 Task: Create a due date automation trigger when advanced on, the moment a card is due add dates due in more than 1 working days.
Action: Mouse moved to (966, 287)
Screenshot: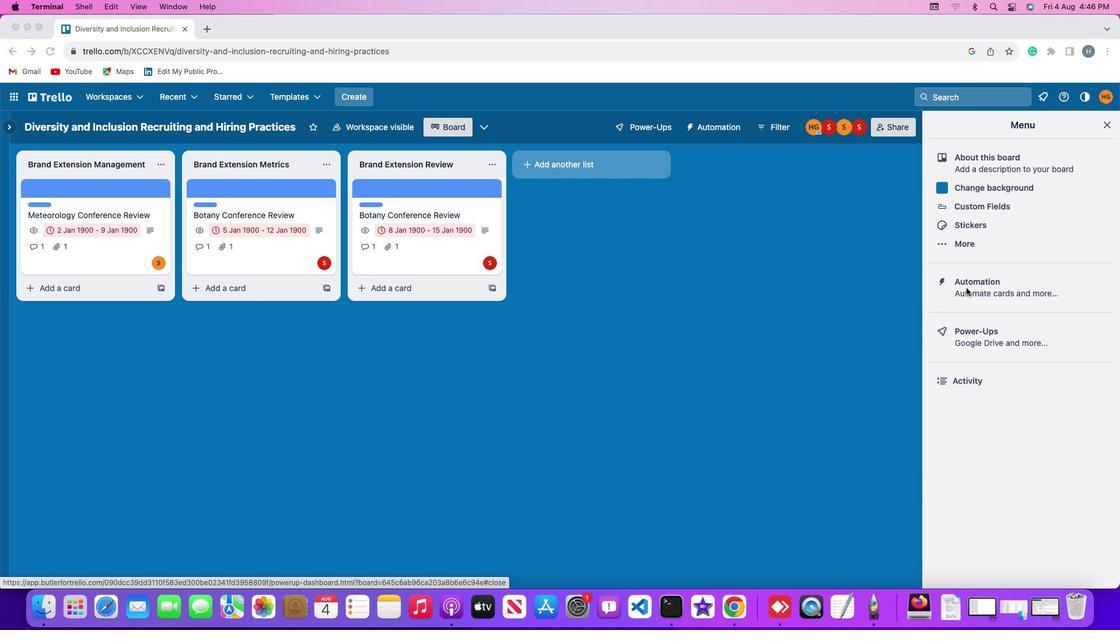 
Action: Mouse pressed left at (966, 287)
Screenshot: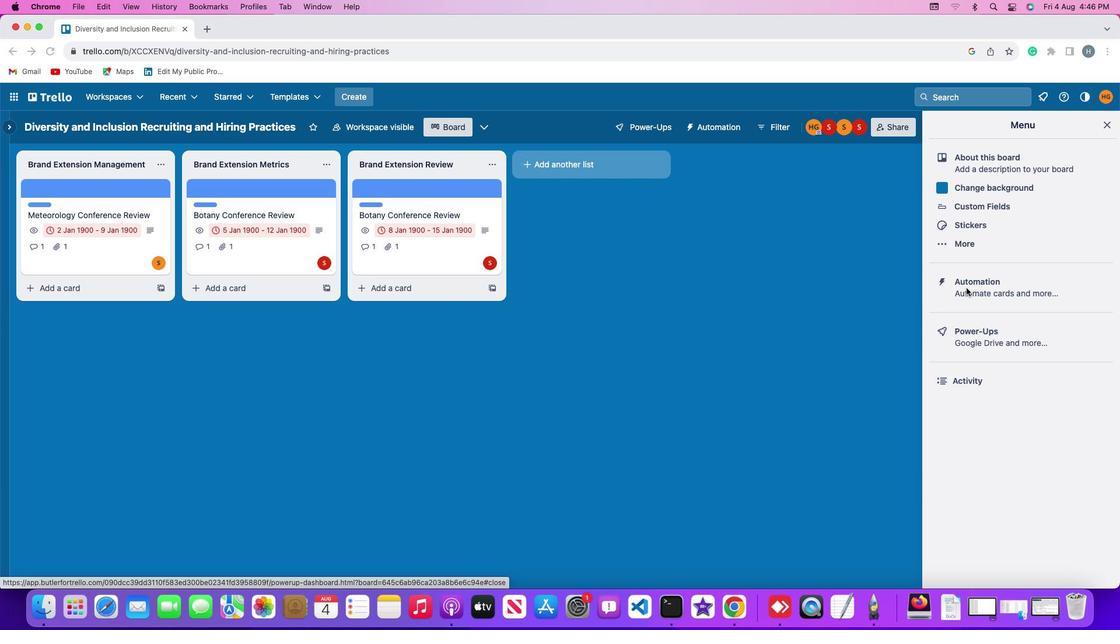 
Action: Mouse pressed left at (966, 287)
Screenshot: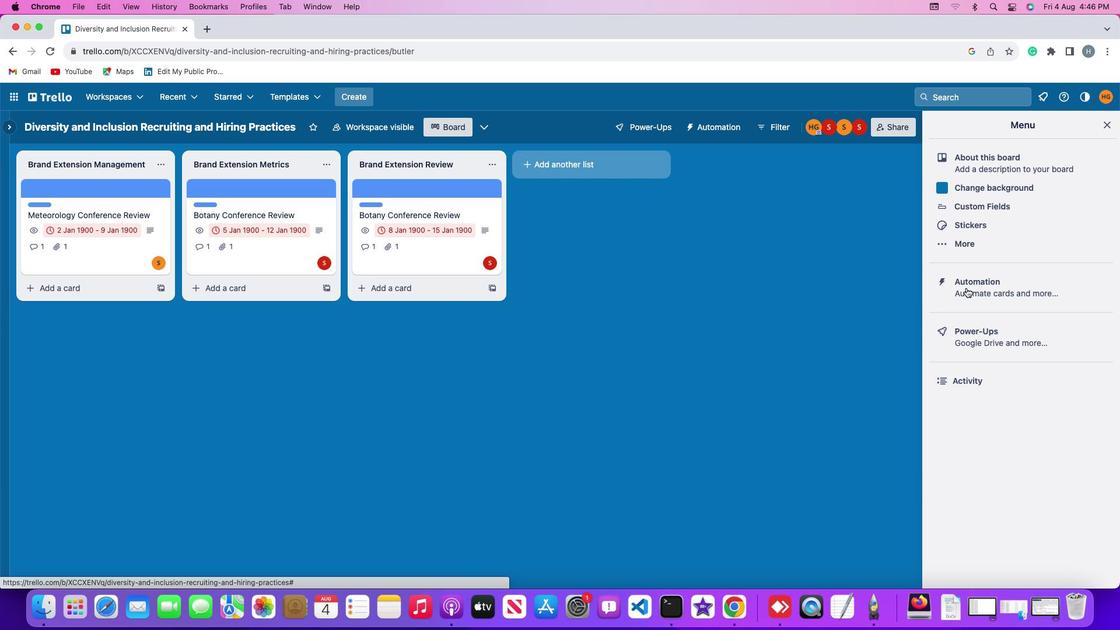 
Action: Mouse moved to (59, 274)
Screenshot: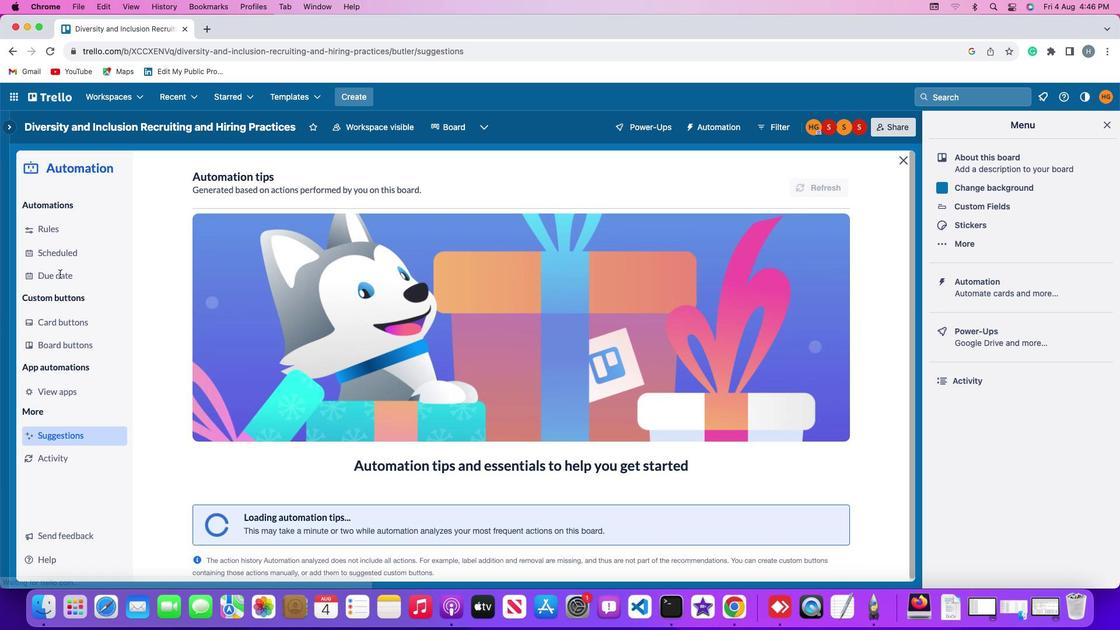 
Action: Mouse pressed left at (59, 274)
Screenshot: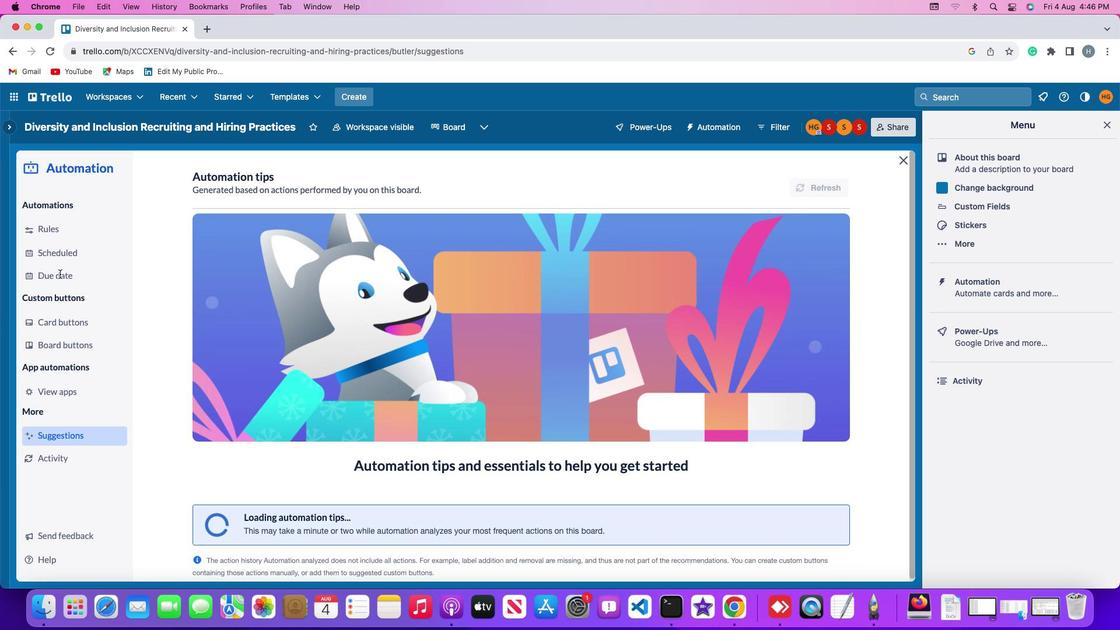 
Action: Mouse moved to (784, 178)
Screenshot: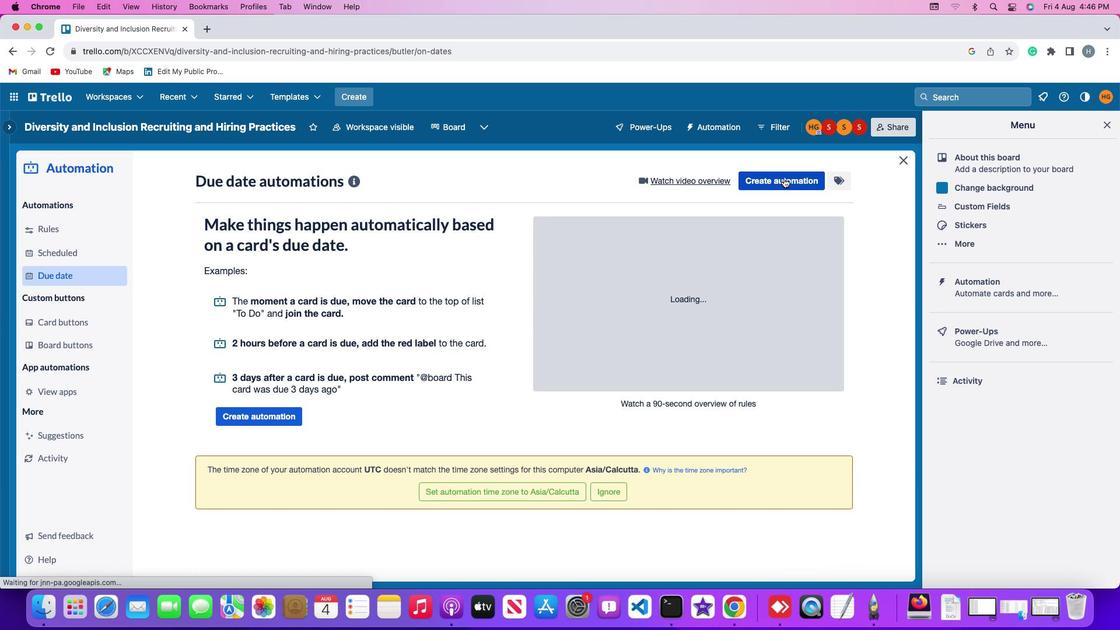
Action: Mouse pressed left at (784, 178)
Screenshot: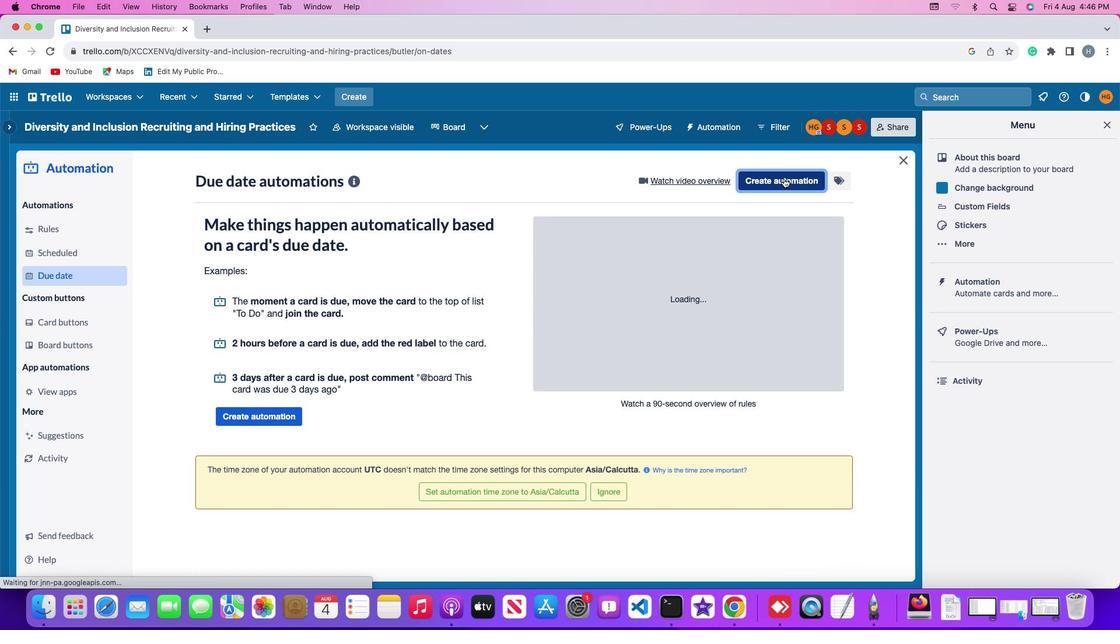 
Action: Mouse moved to (503, 292)
Screenshot: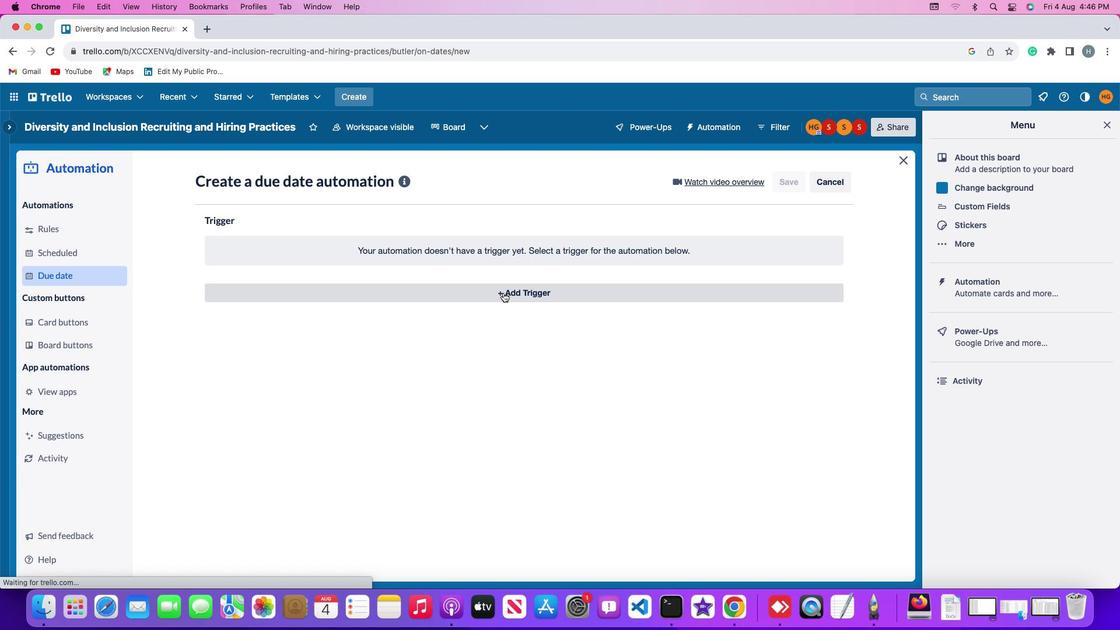 
Action: Mouse pressed left at (503, 292)
Screenshot: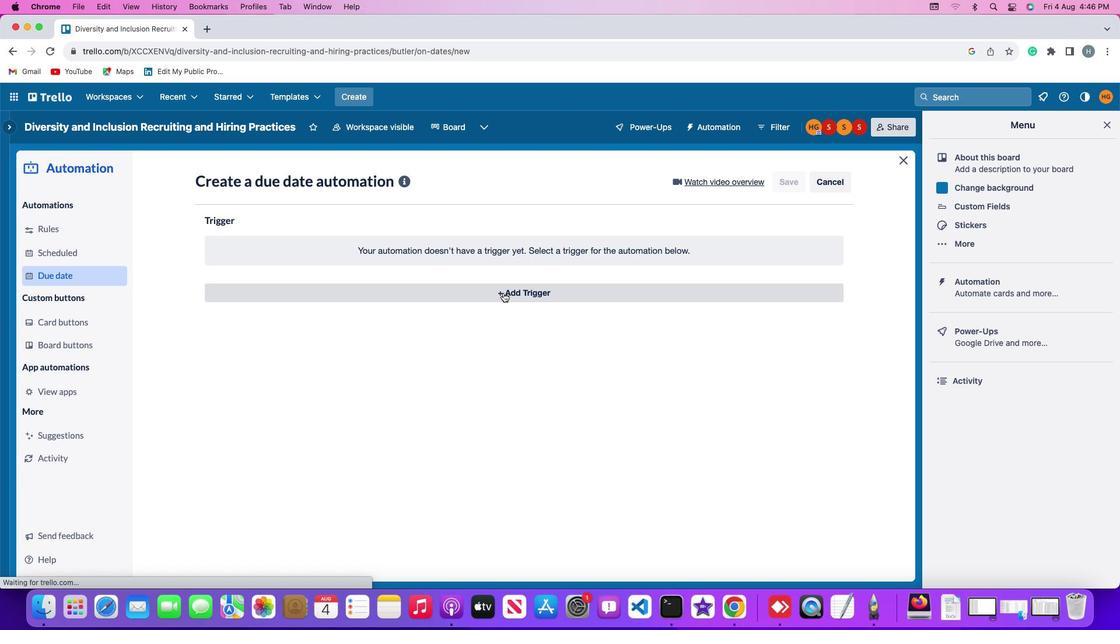 
Action: Mouse moved to (230, 426)
Screenshot: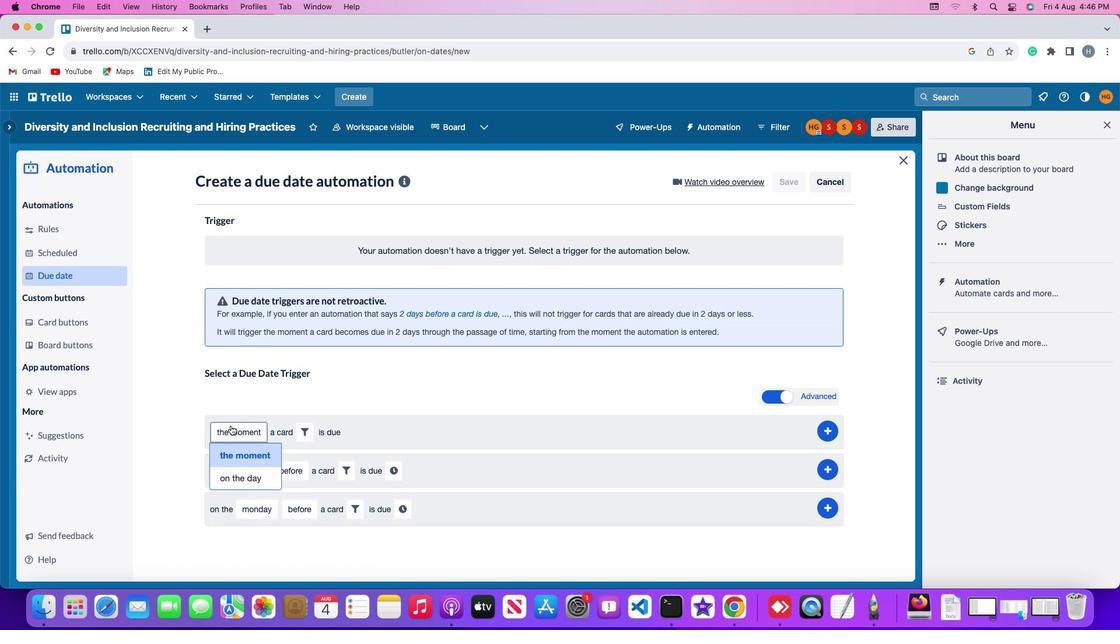 
Action: Mouse pressed left at (230, 426)
Screenshot: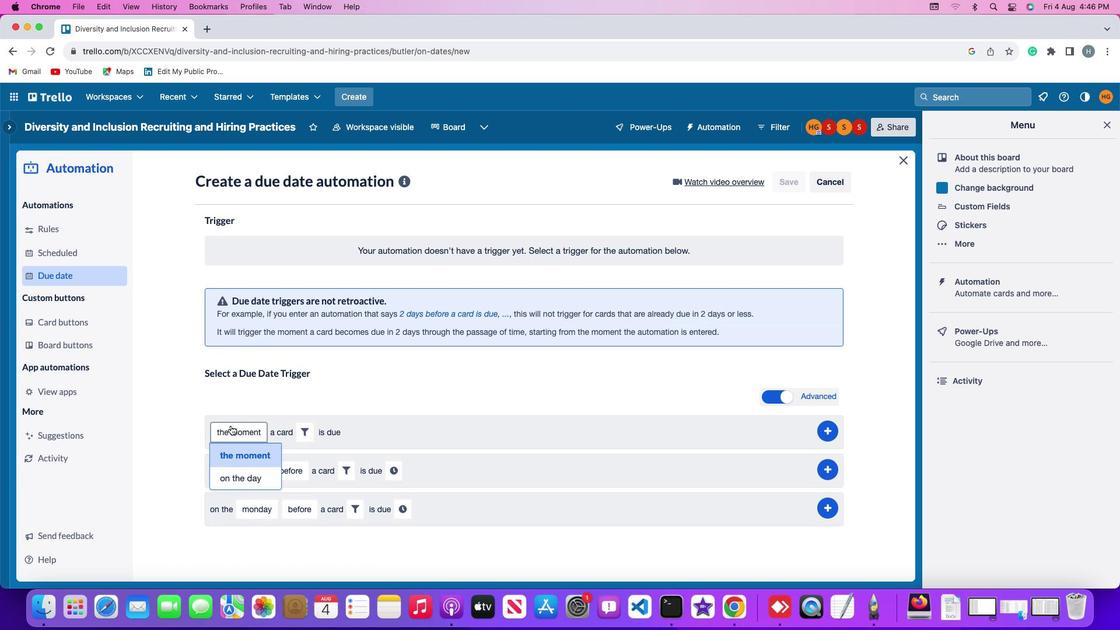 
Action: Mouse moved to (241, 462)
Screenshot: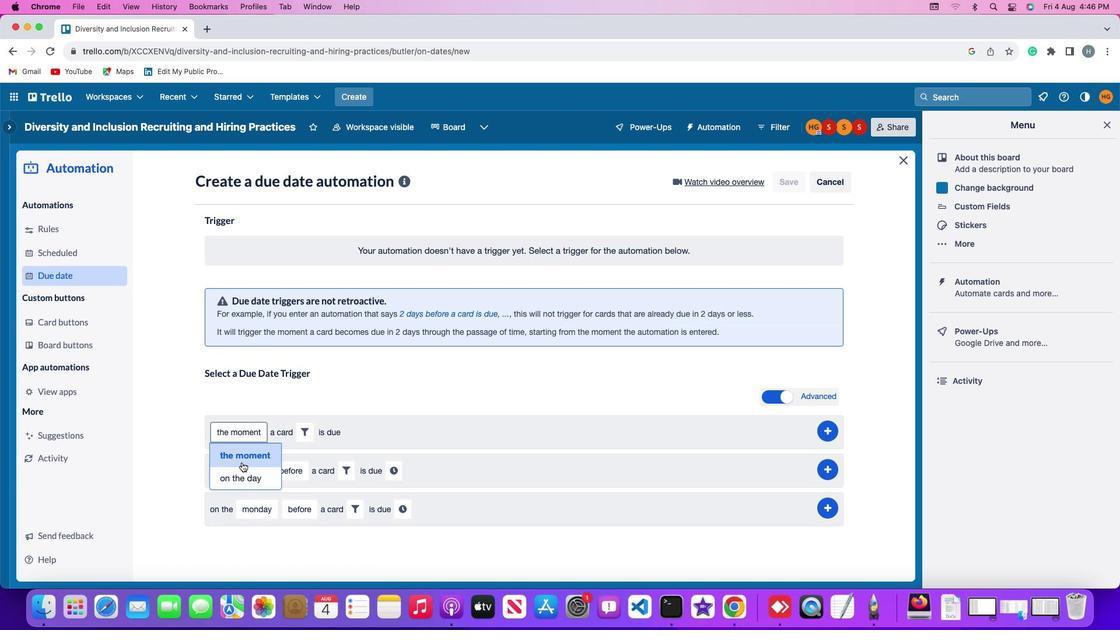 
Action: Mouse pressed left at (241, 462)
Screenshot: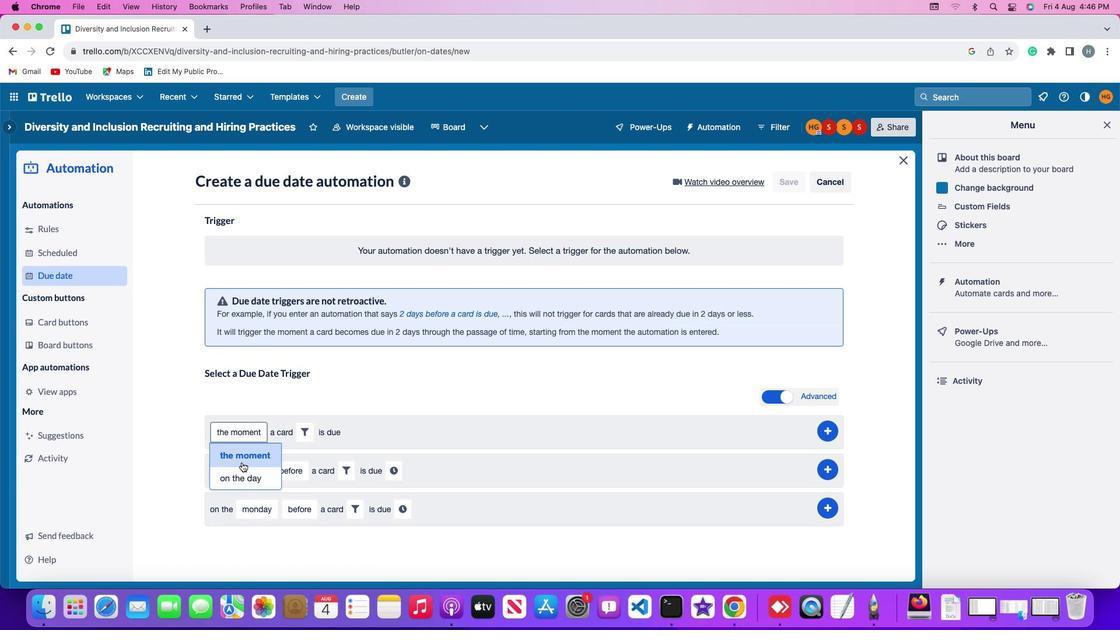 
Action: Mouse moved to (301, 434)
Screenshot: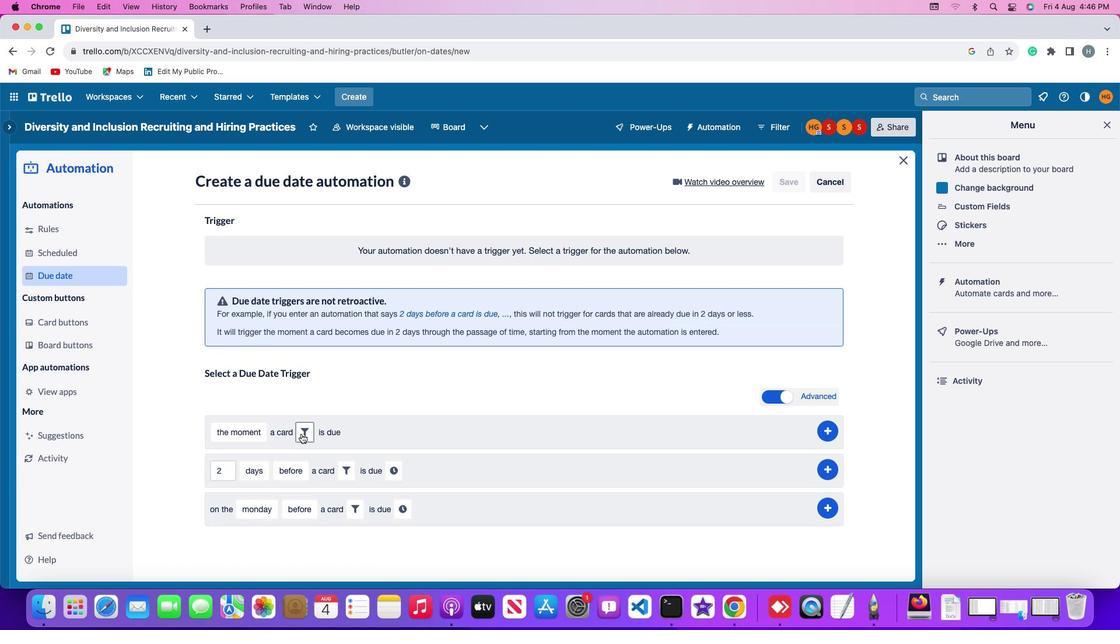 
Action: Mouse pressed left at (301, 434)
Screenshot: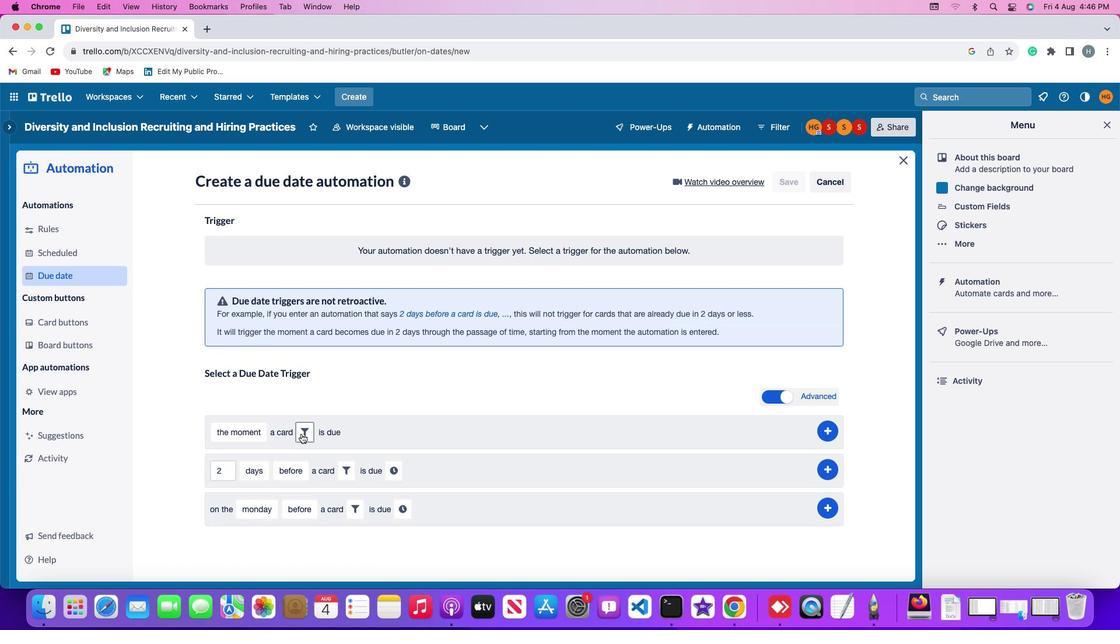 
Action: Mouse moved to (367, 474)
Screenshot: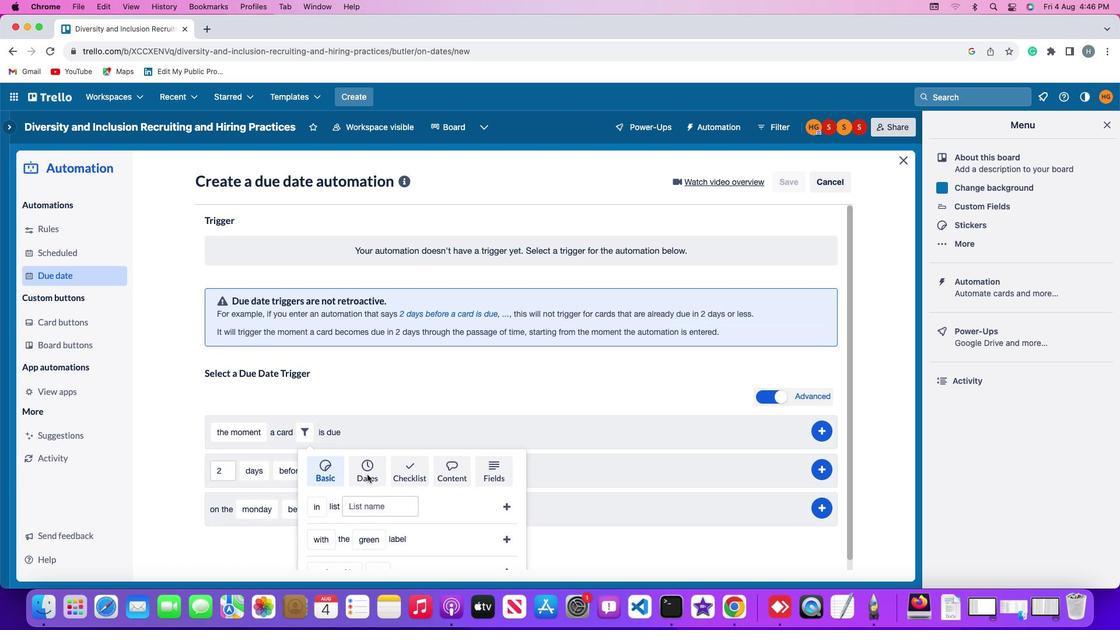 
Action: Mouse pressed left at (367, 474)
Screenshot: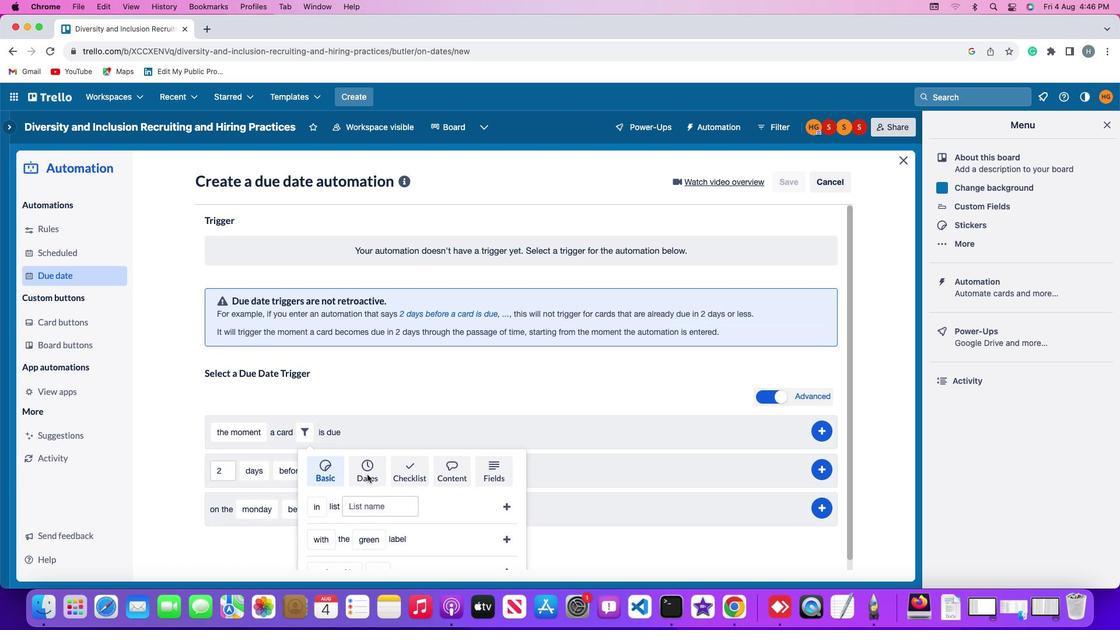
Action: Mouse moved to (368, 472)
Screenshot: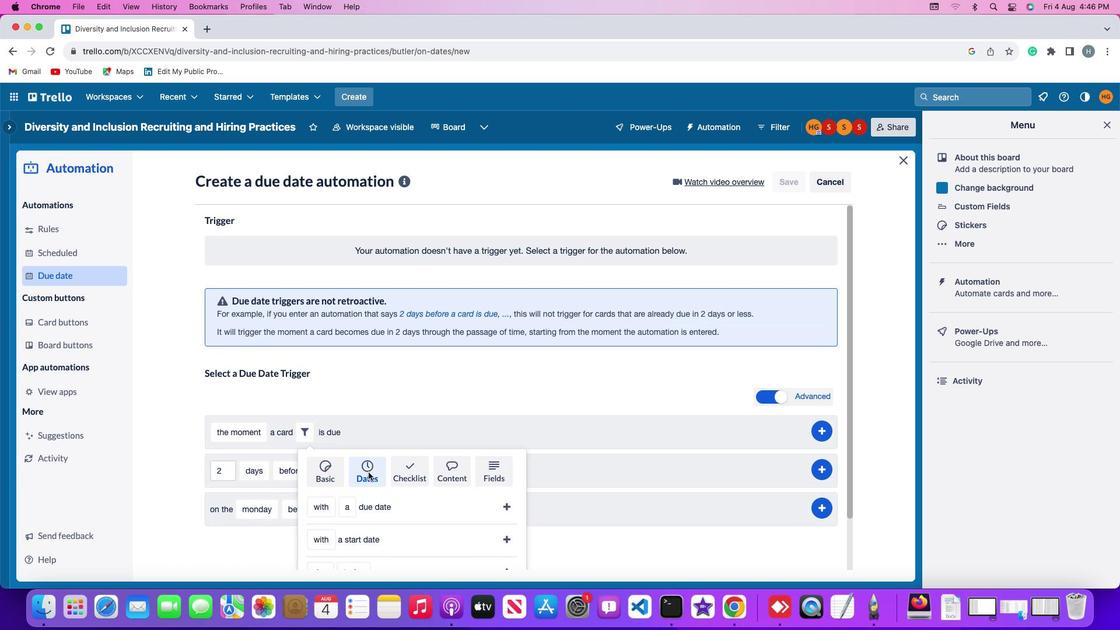 
Action: Mouse scrolled (368, 472) with delta (0, 0)
Screenshot: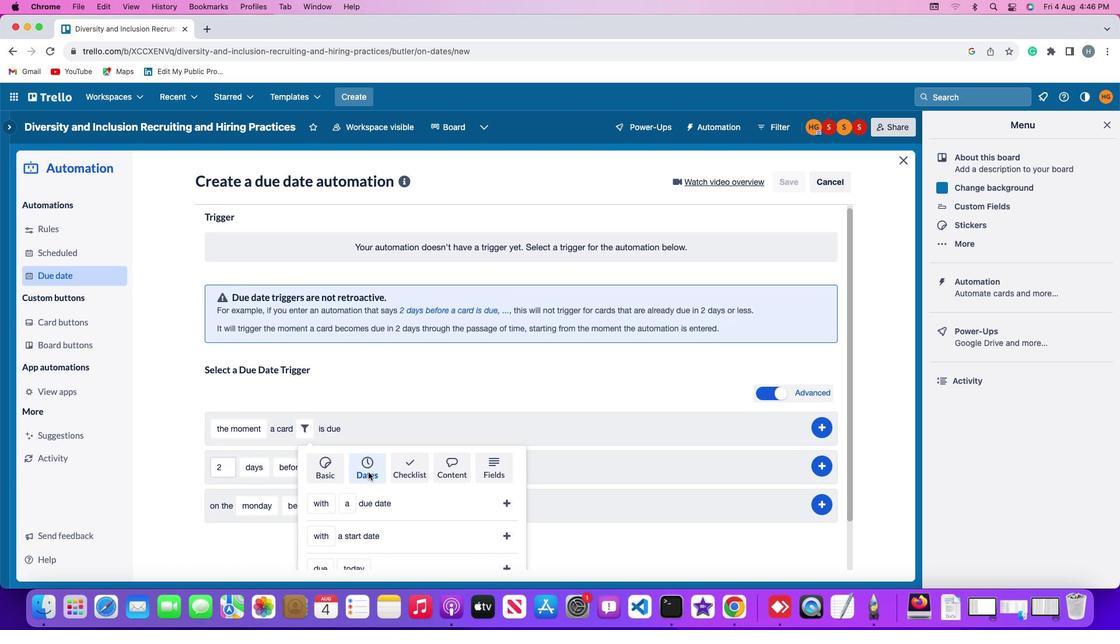 
Action: Mouse scrolled (368, 472) with delta (0, 0)
Screenshot: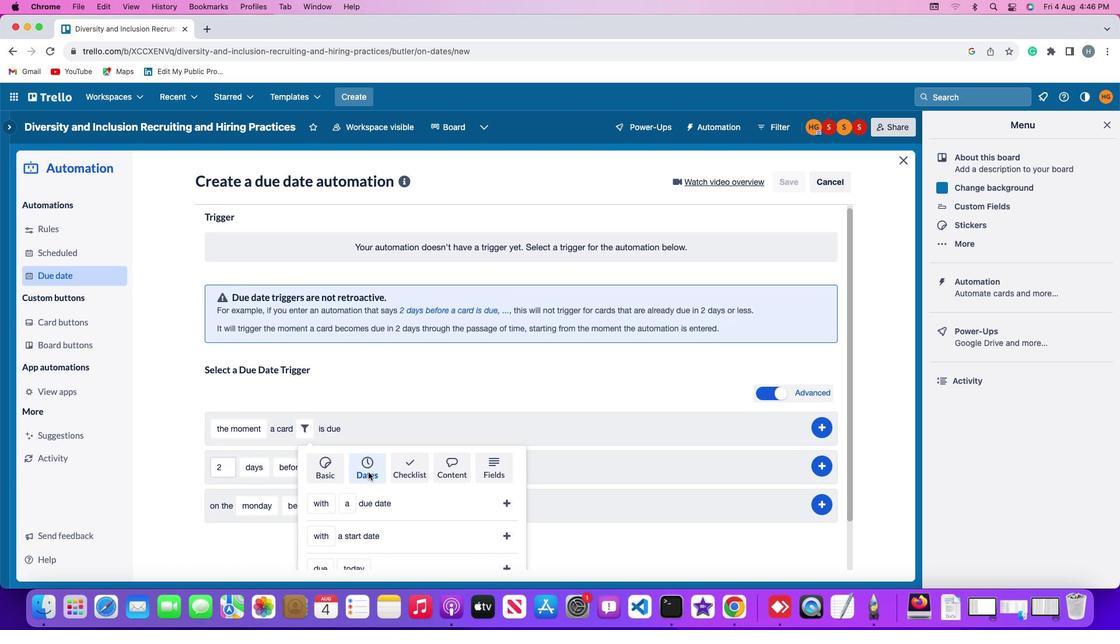 
Action: Mouse scrolled (368, 472) with delta (0, -1)
Screenshot: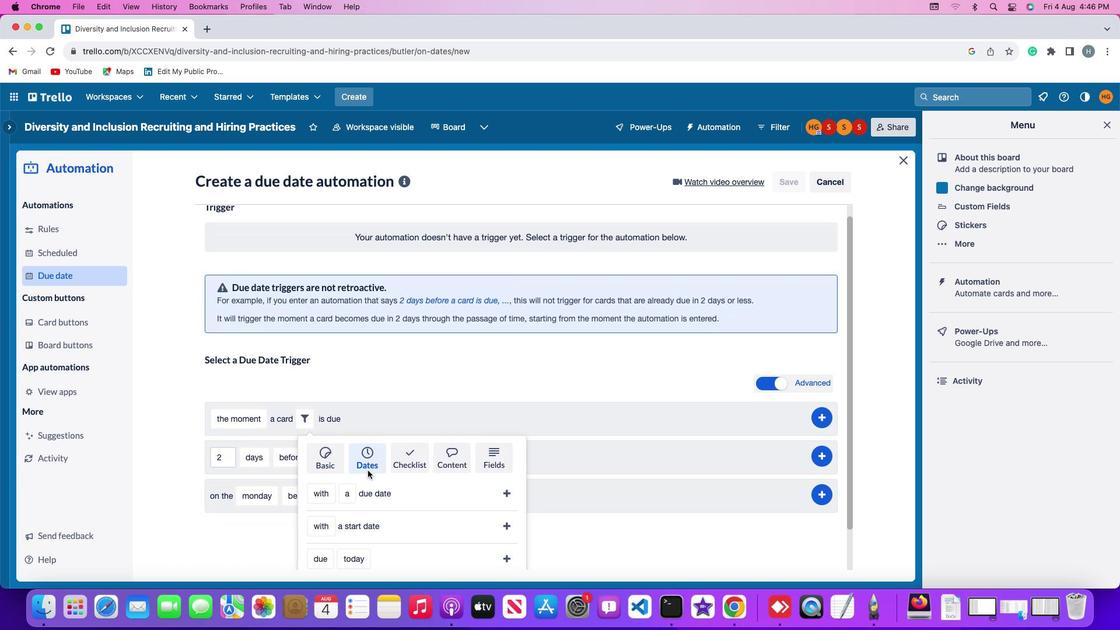 
Action: Mouse scrolled (368, 472) with delta (0, -2)
Screenshot: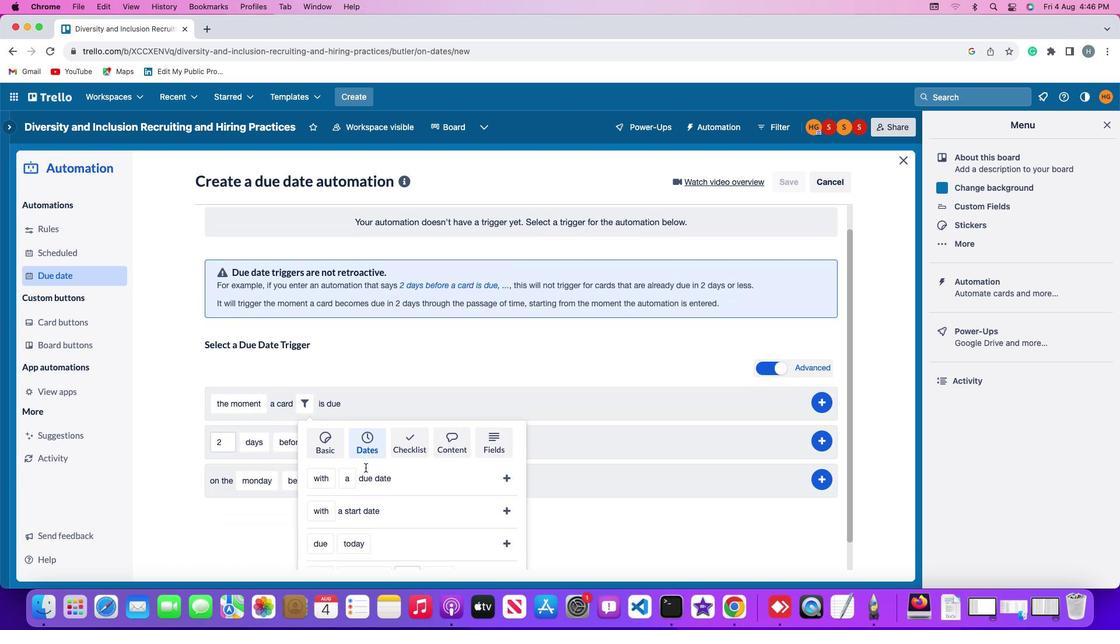 
Action: Mouse scrolled (368, 472) with delta (0, -3)
Screenshot: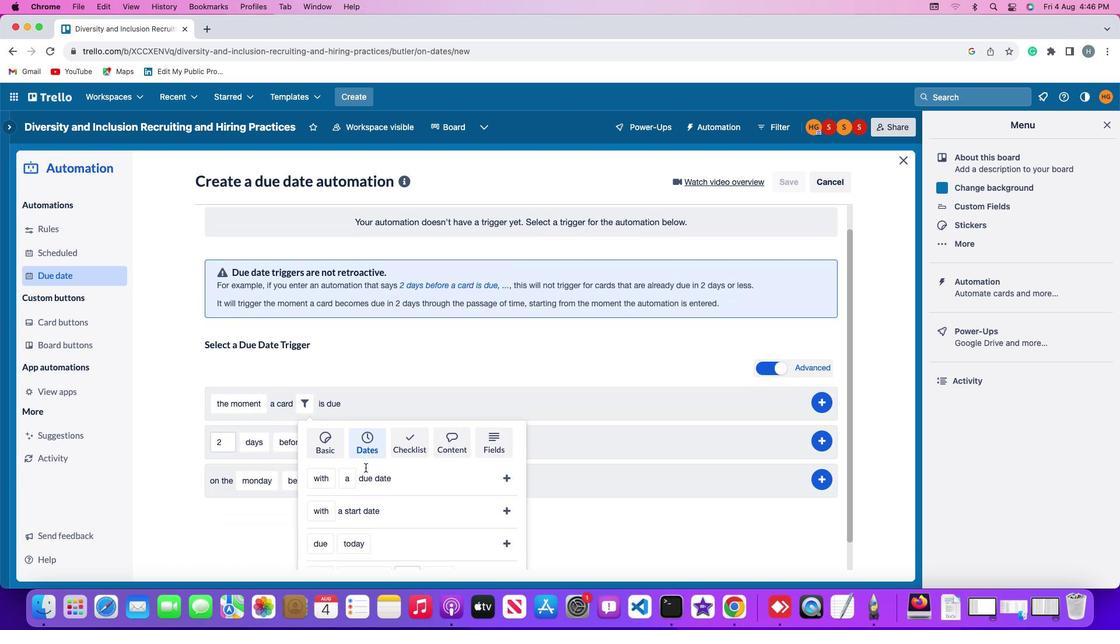 
Action: Mouse moved to (368, 471)
Screenshot: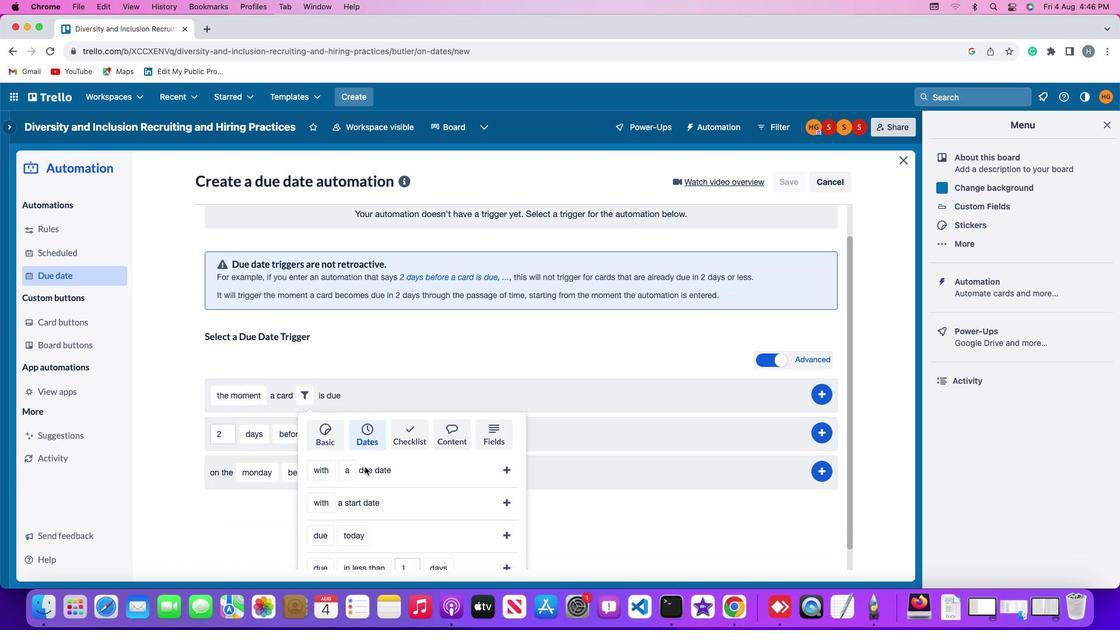 
Action: Mouse scrolled (368, 471) with delta (0, -3)
Screenshot: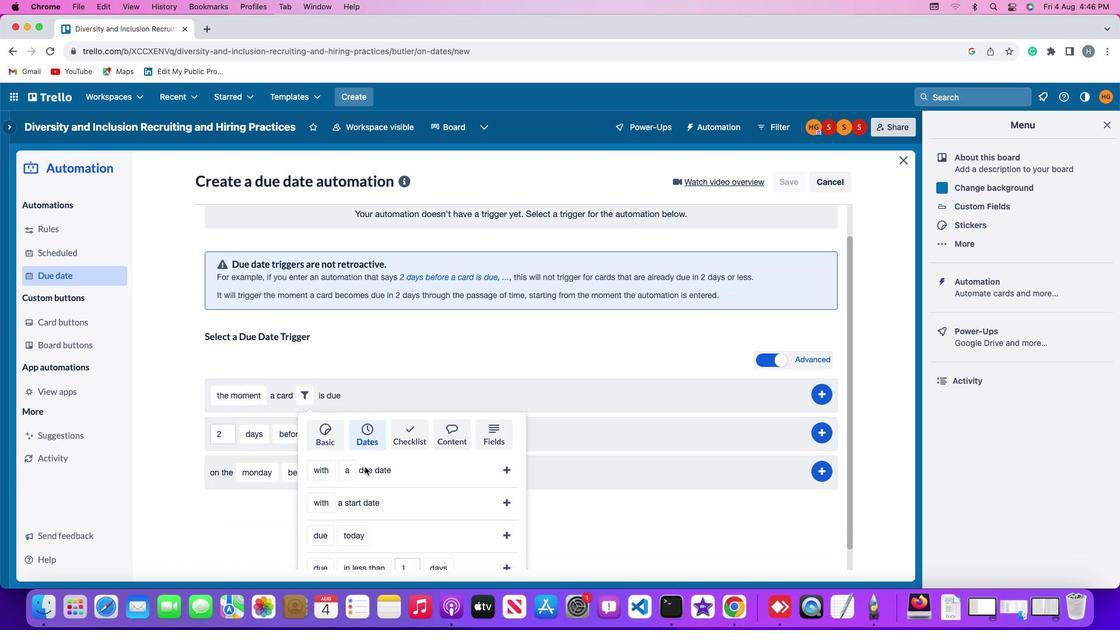 
Action: Mouse moved to (365, 467)
Screenshot: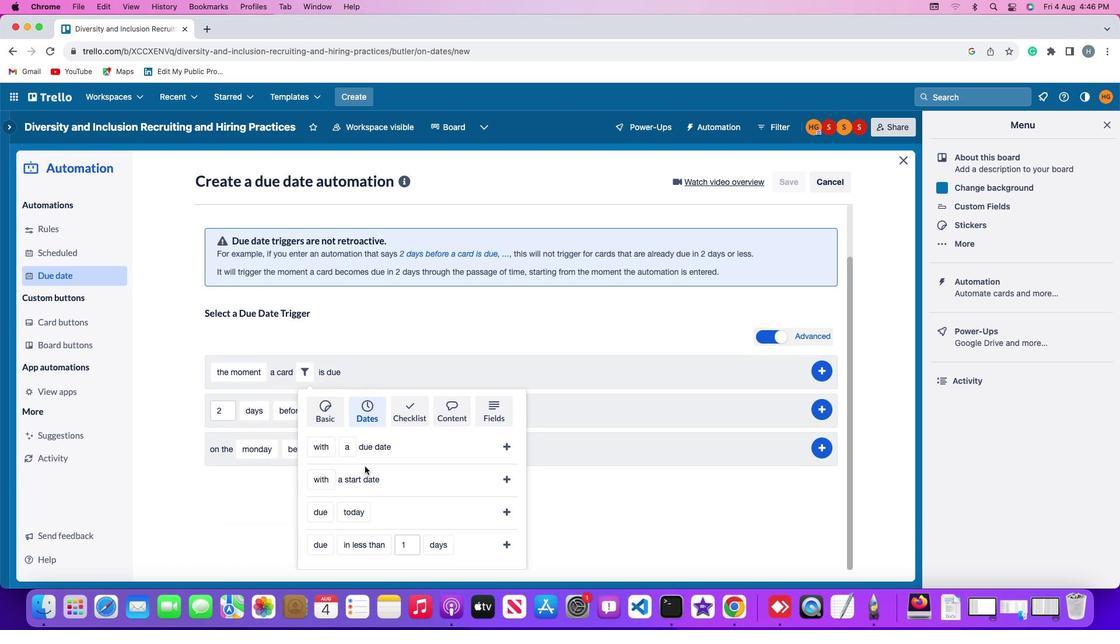 
Action: Mouse scrolled (365, 467) with delta (0, 0)
Screenshot: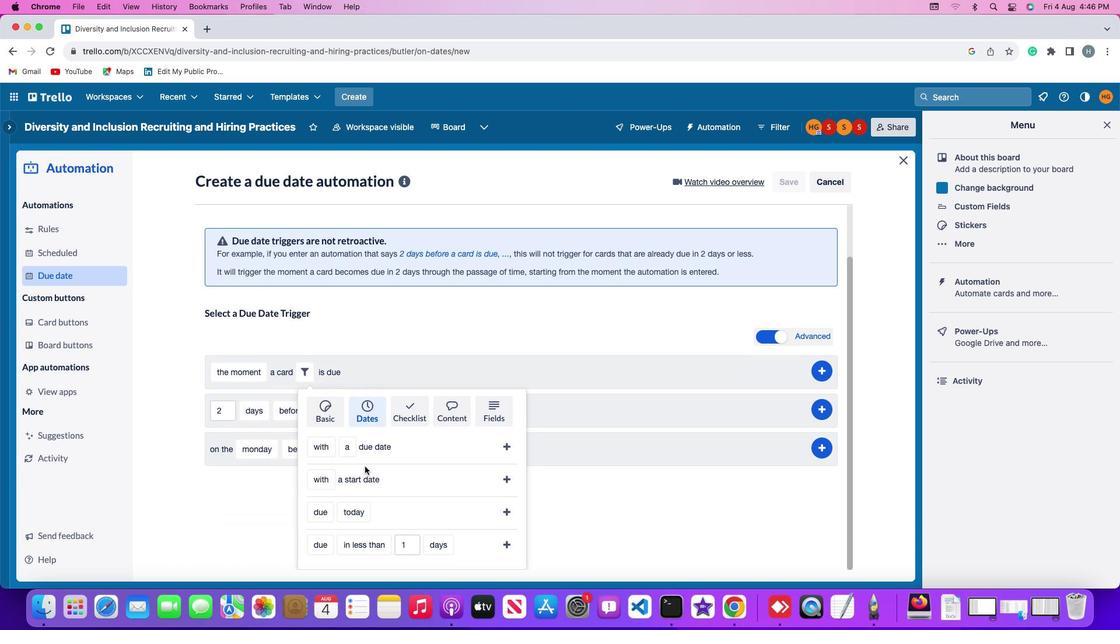 
Action: Mouse scrolled (365, 467) with delta (0, 0)
Screenshot: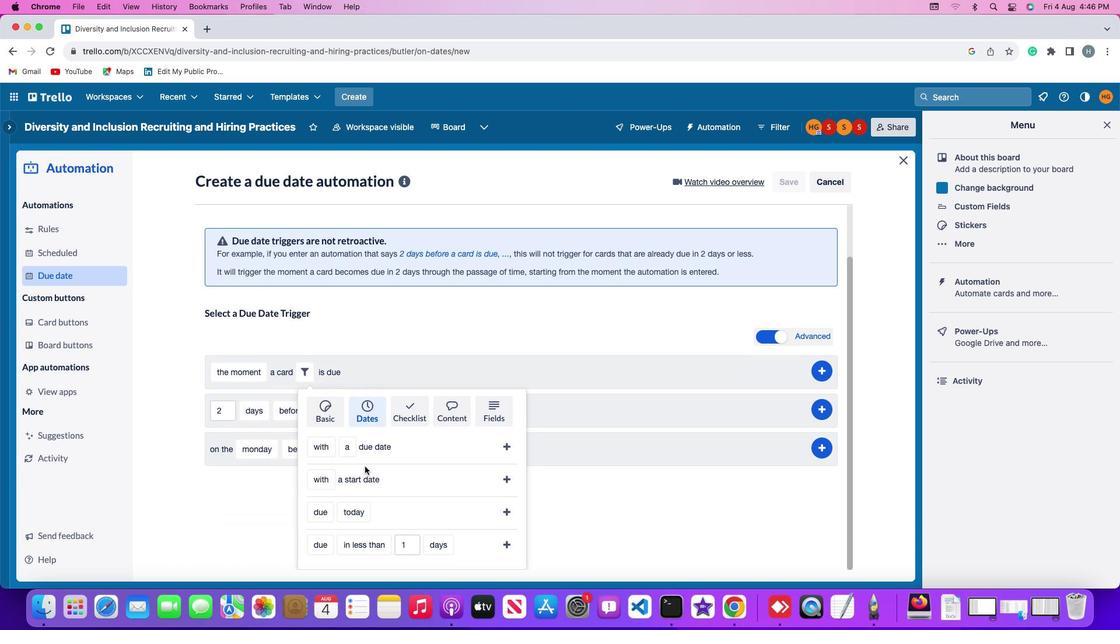 
Action: Mouse scrolled (365, 467) with delta (0, -1)
Screenshot: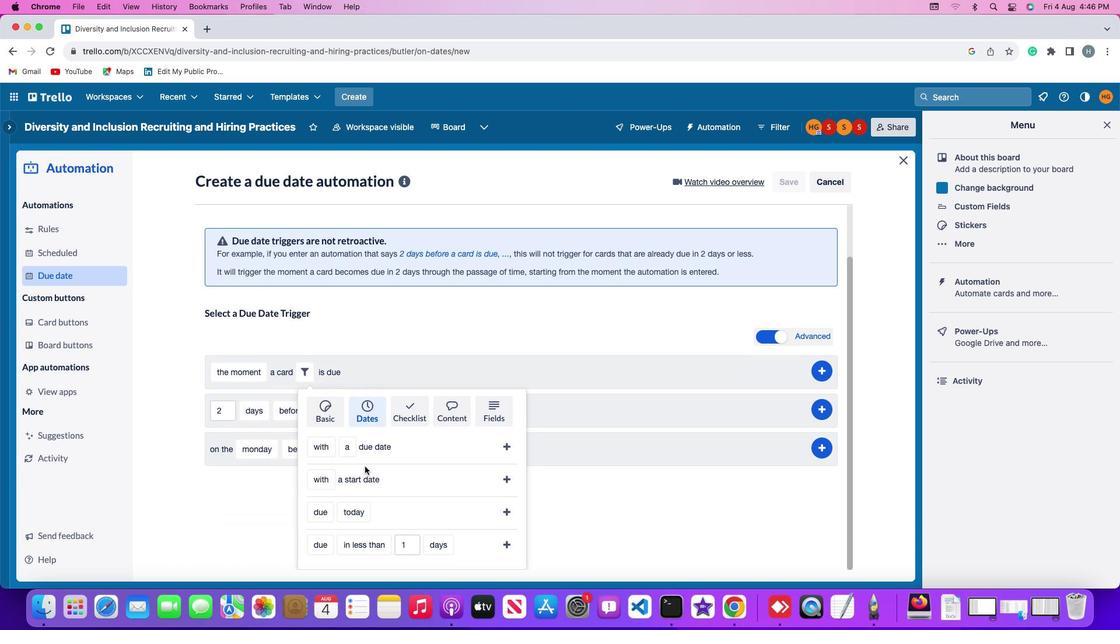 
Action: Mouse scrolled (365, 467) with delta (0, -2)
Screenshot: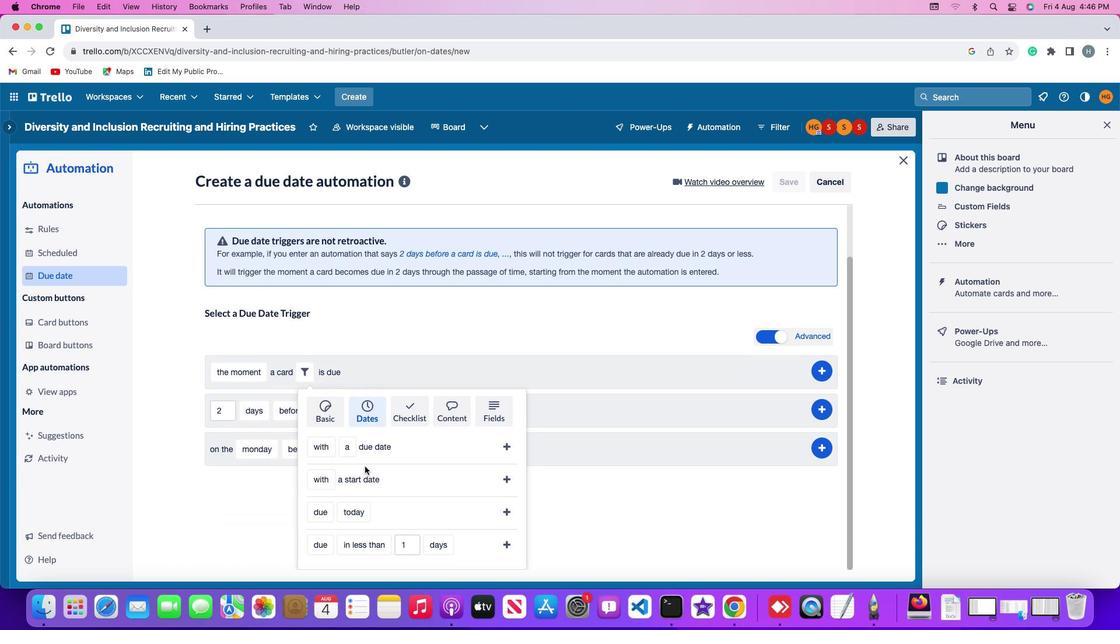 
Action: Mouse moved to (368, 468)
Screenshot: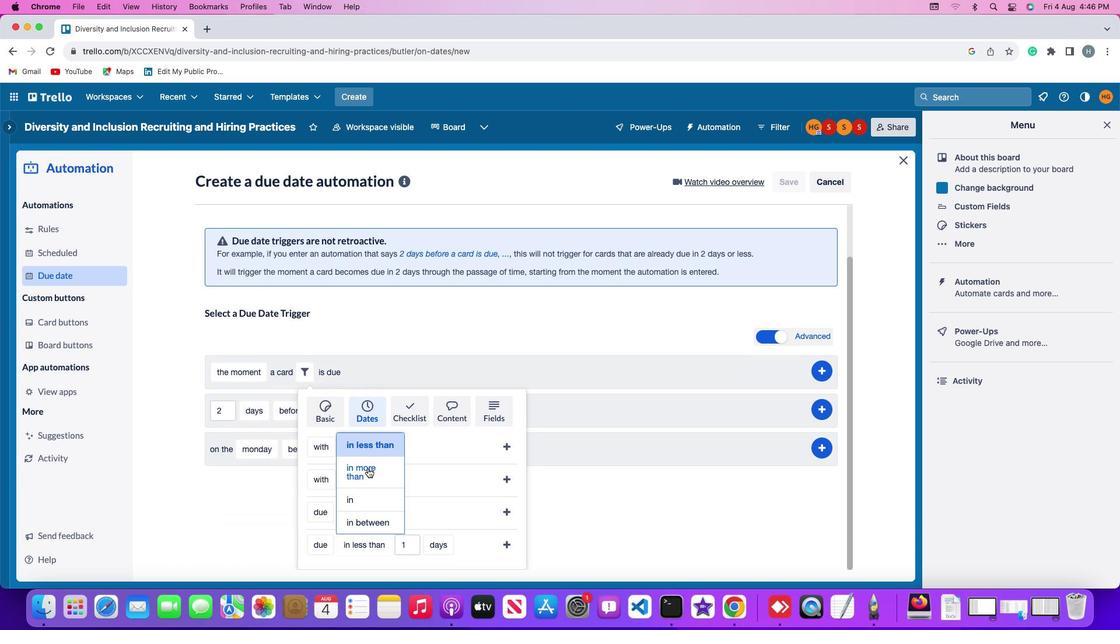 
Action: Mouse pressed left at (368, 468)
Screenshot: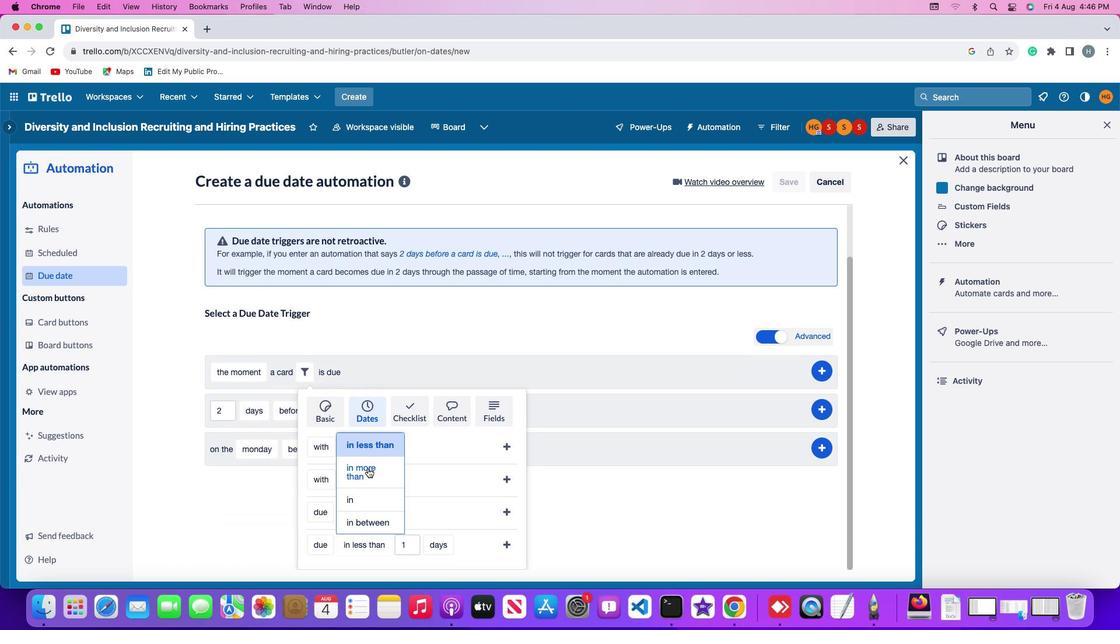 
Action: Mouse moved to (416, 542)
Screenshot: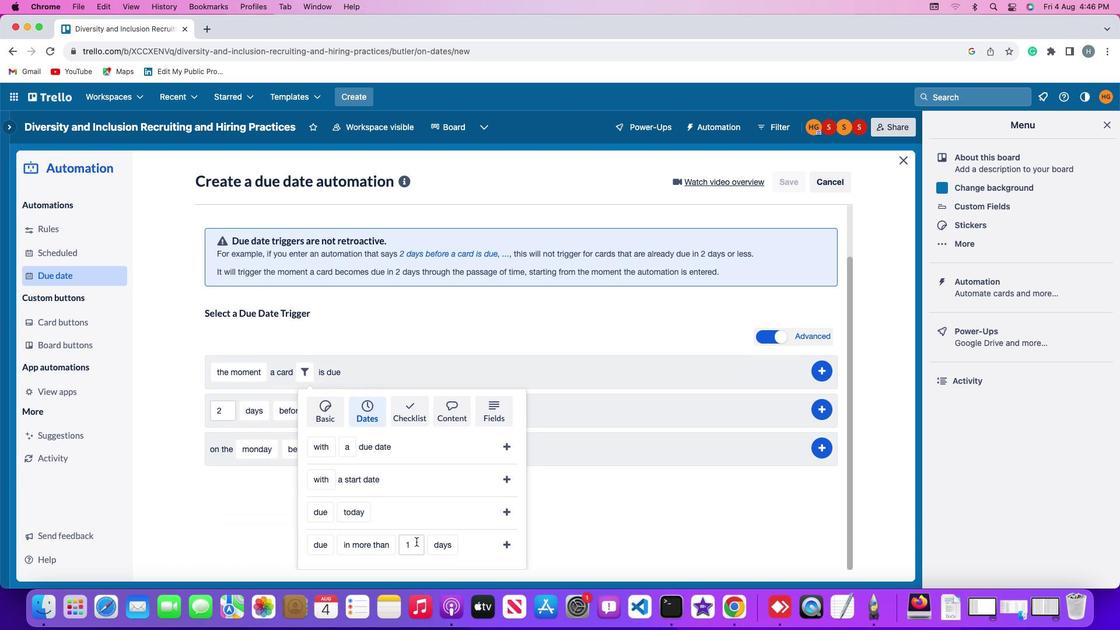 
Action: Mouse pressed left at (416, 542)
Screenshot: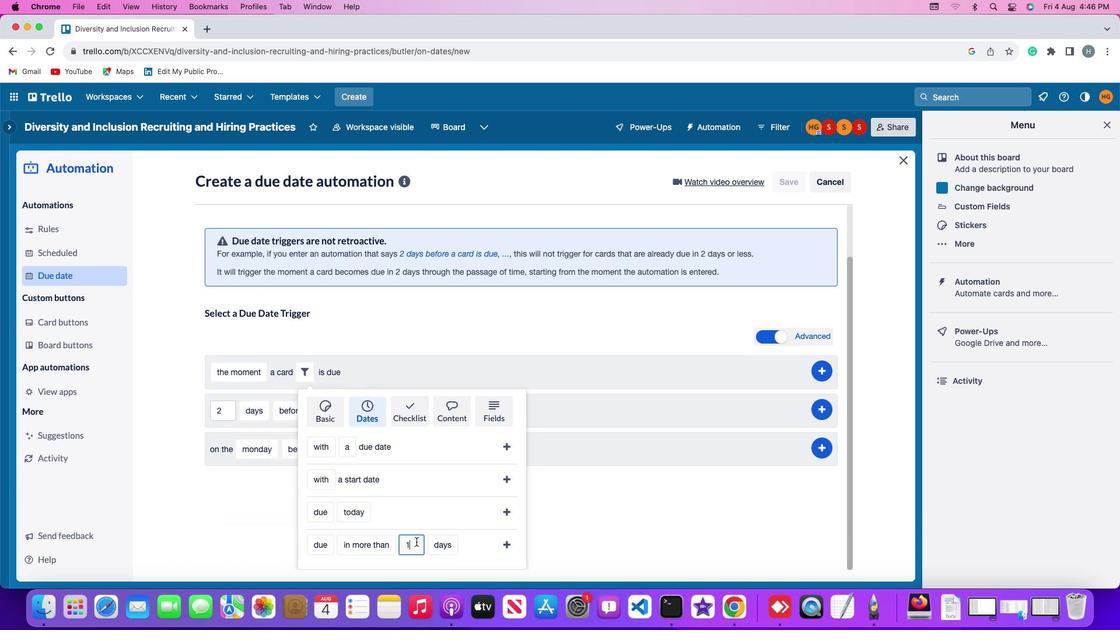 
Action: Key pressed Key.backspace'1'
Screenshot: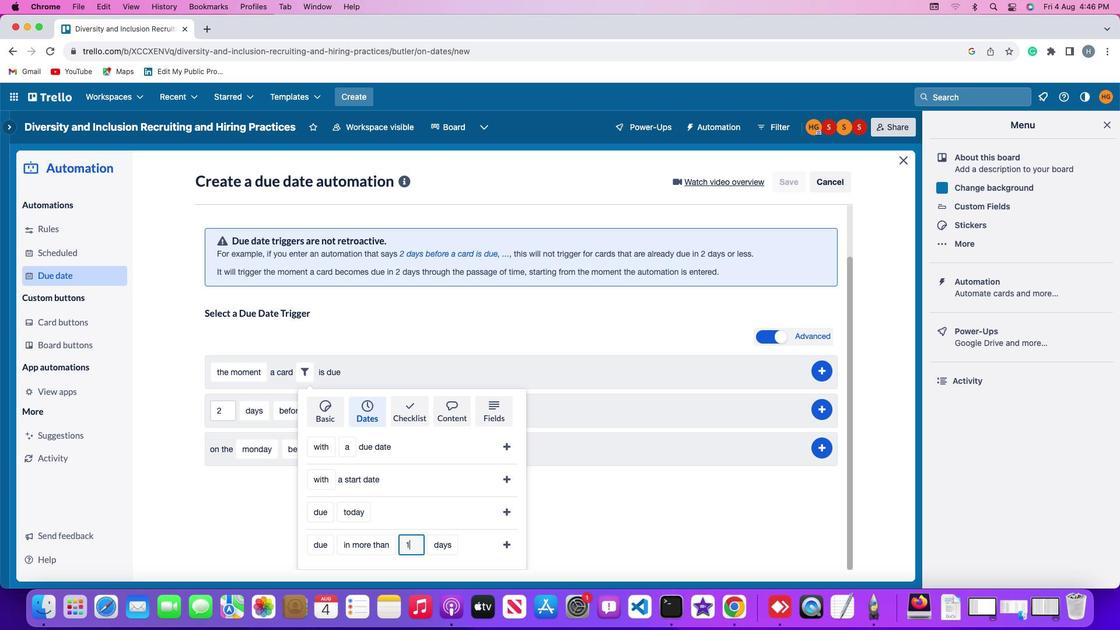 
Action: Mouse moved to (448, 521)
Screenshot: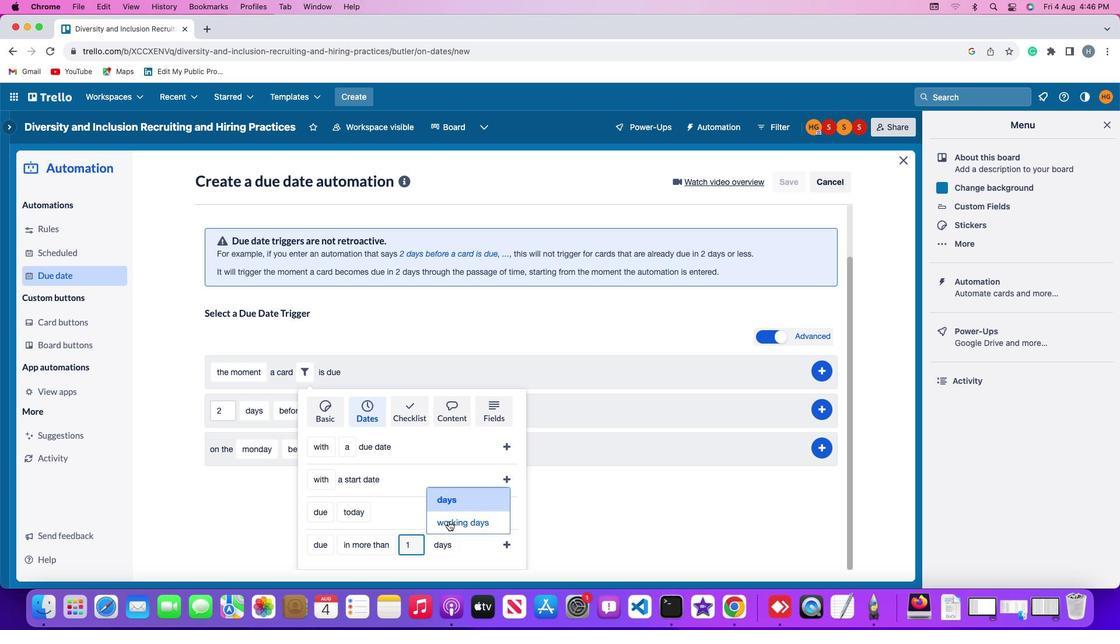 
Action: Mouse pressed left at (448, 521)
Screenshot: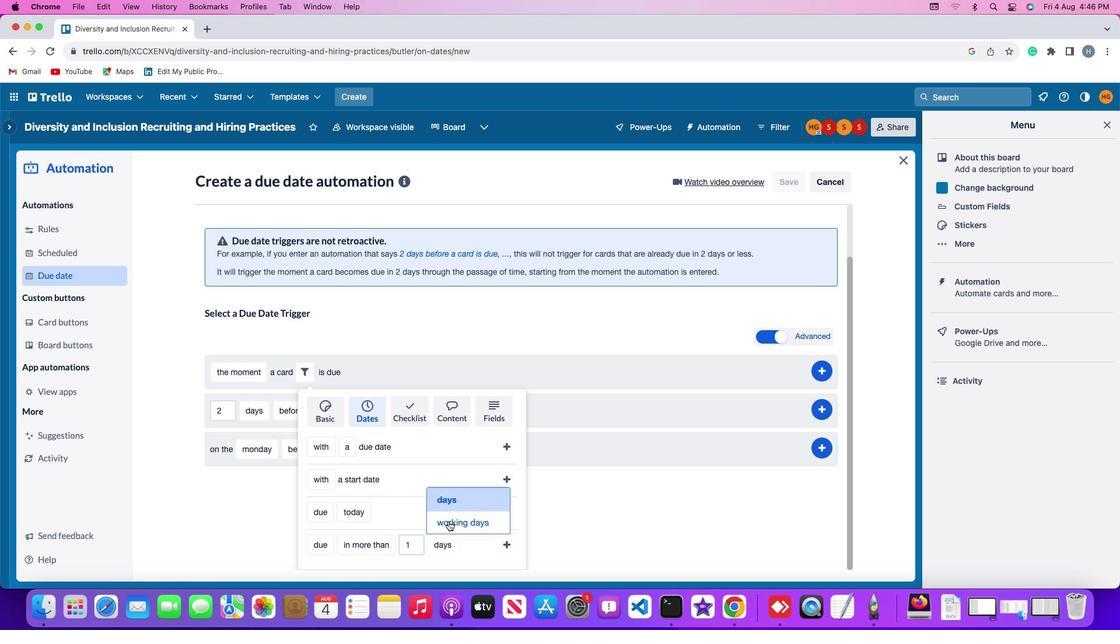 
Action: Mouse moved to (507, 539)
Screenshot: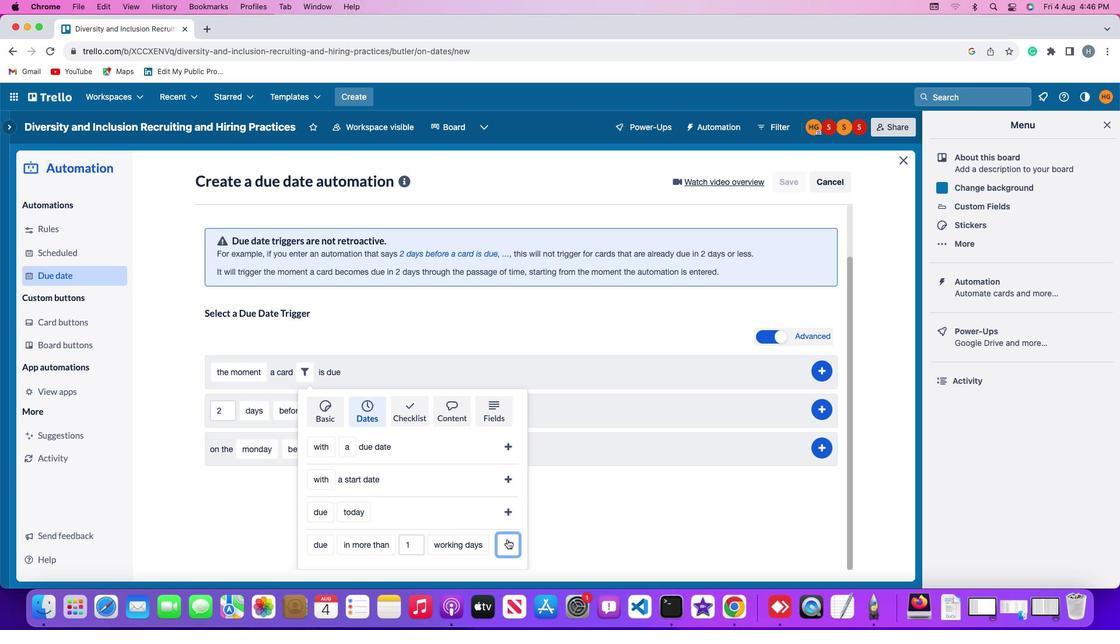 
Action: Mouse pressed left at (507, 539)
Screenshot: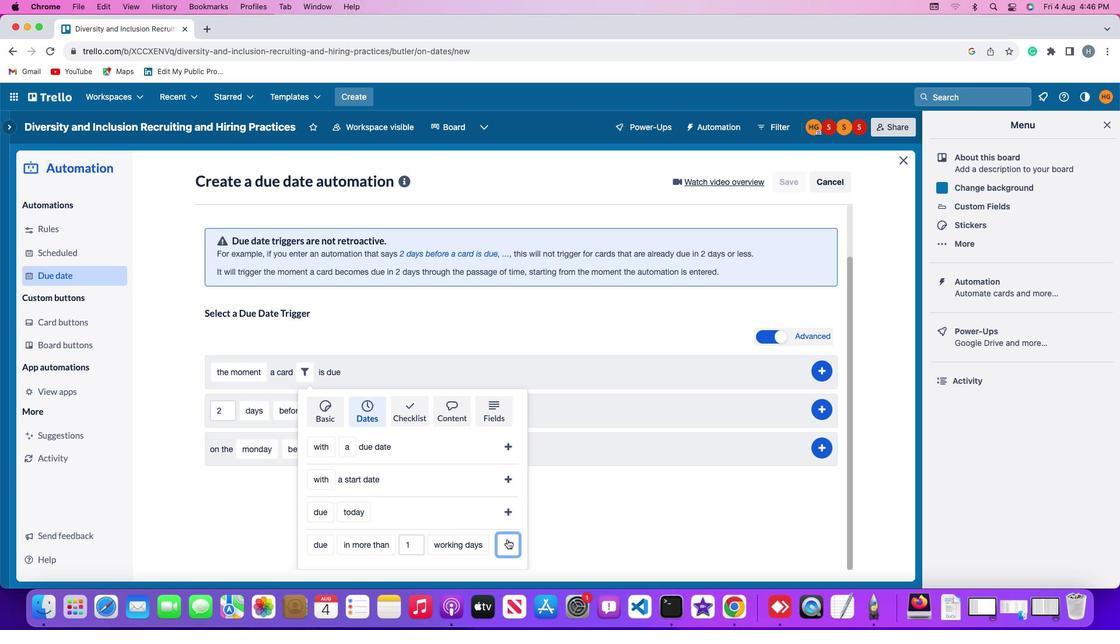 
Action: Mouse moved to (827, 429)
Screenshot: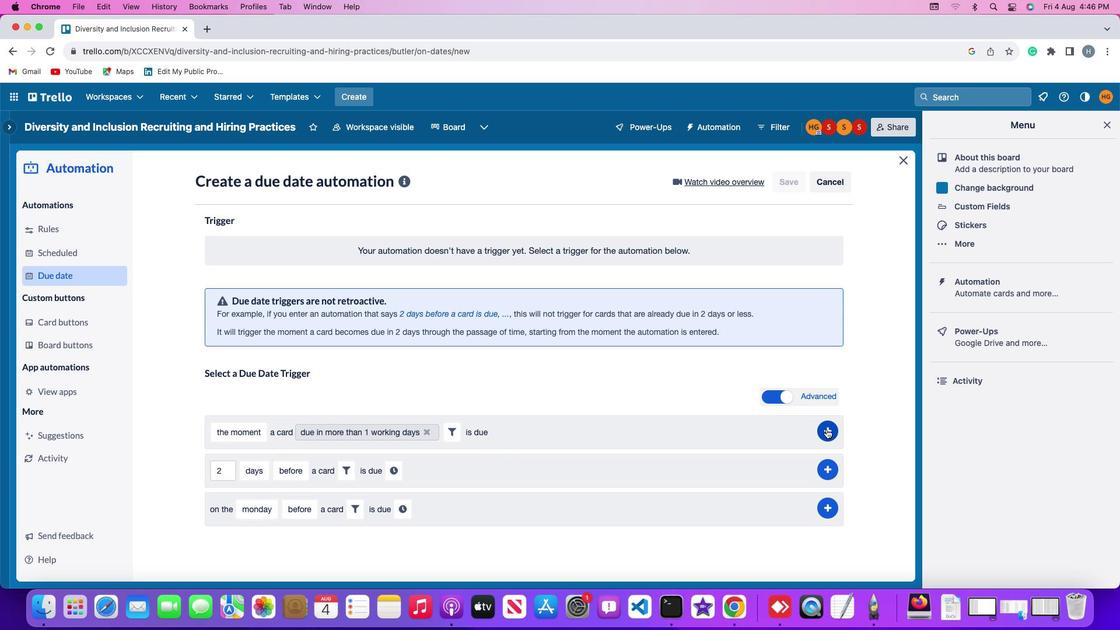 
Action: Mouse pressed left at (827, 429)
Screenshot: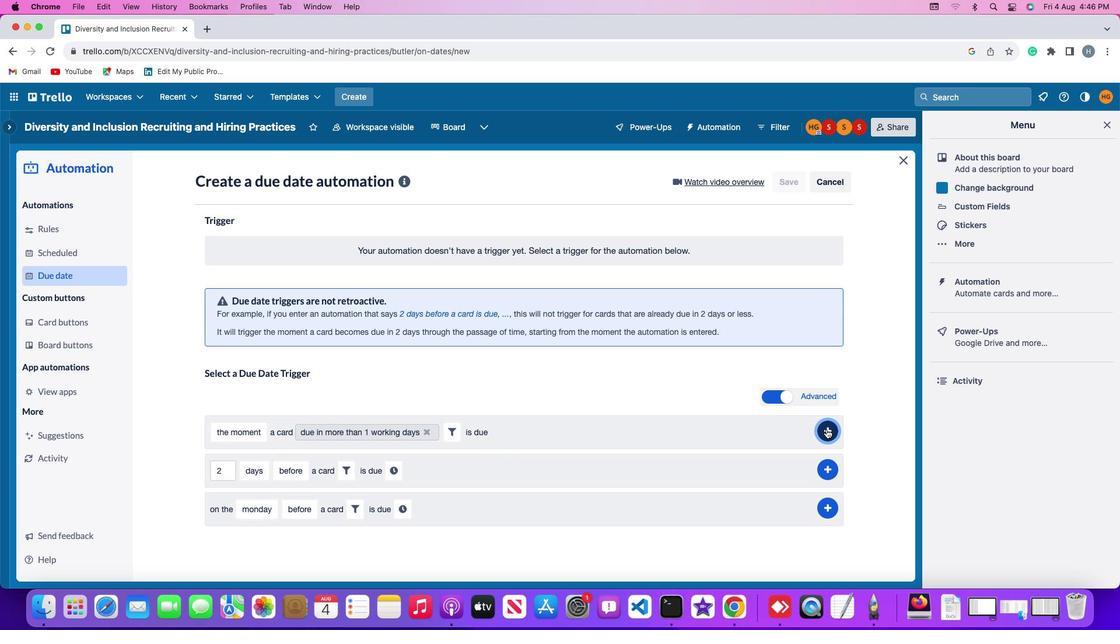 
Action: Mouse moved to (865, 322)
Screenshot: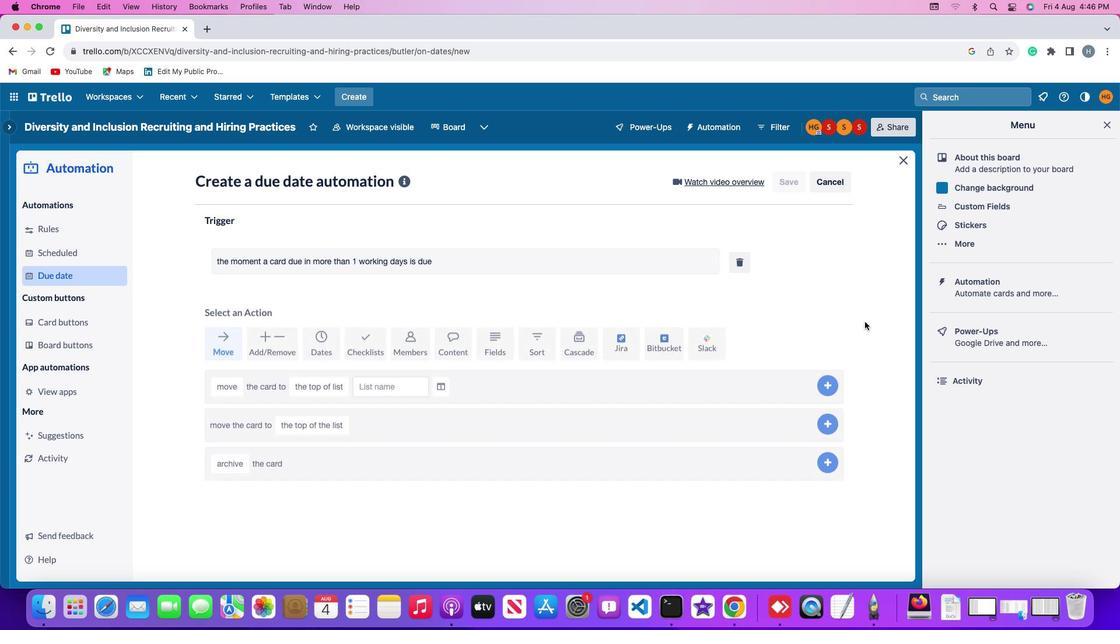 
